 Task: Develop a JavaScript function to create a product catalog.
Action: Mouse pressed left at (274, 252)
Screenshot: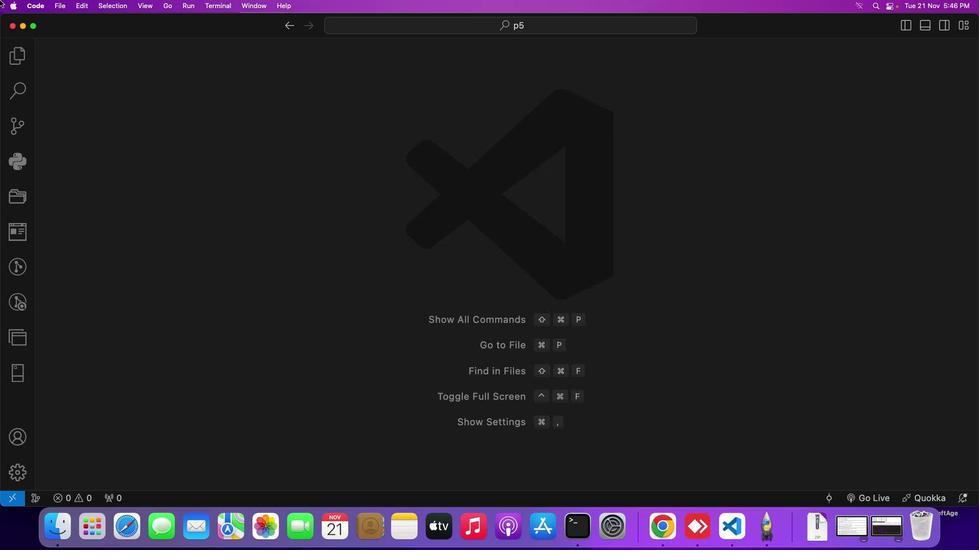 
Action: Mouse moved to (61, 6)
Screenshot: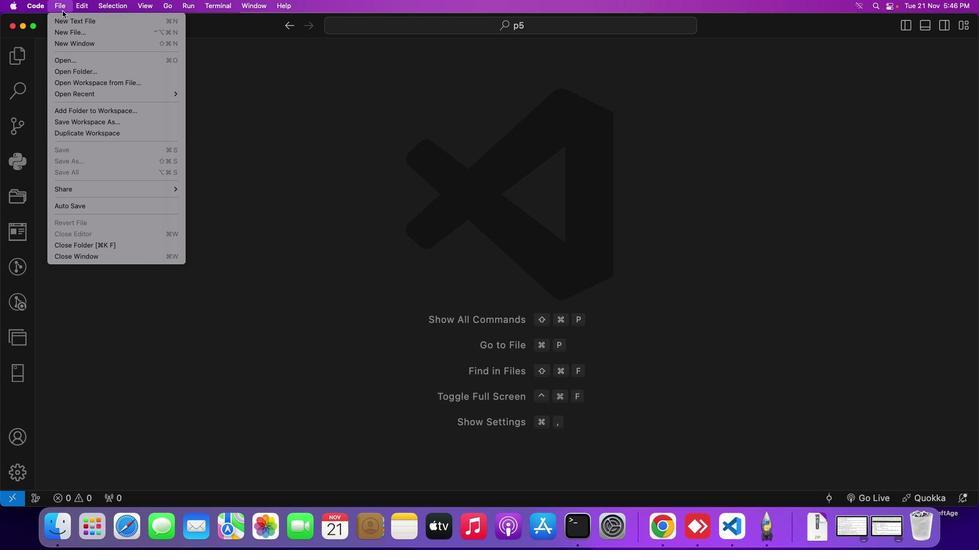 
Action: Mouse pressed left at (61, 6)
Screenshot: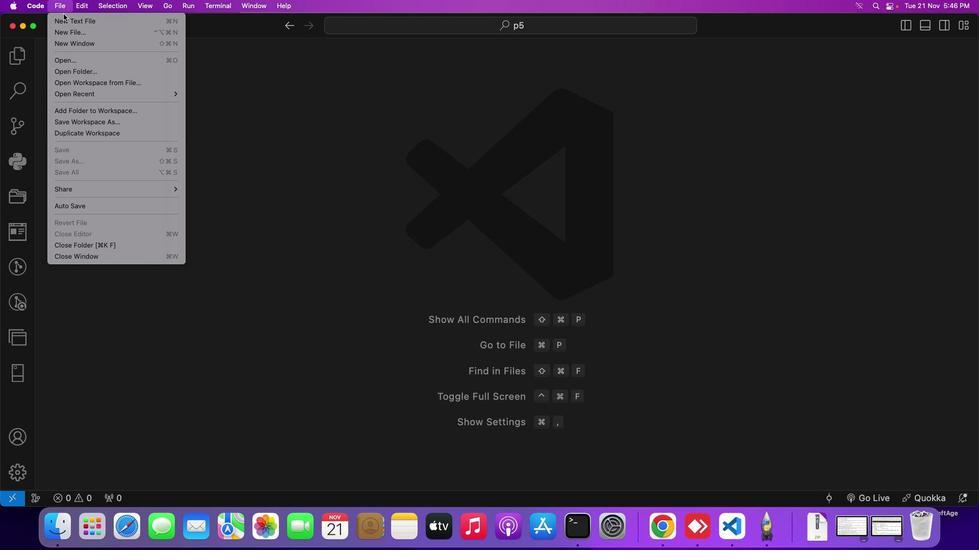 
Action: Mouse moved to (64, 18)
Screenshot: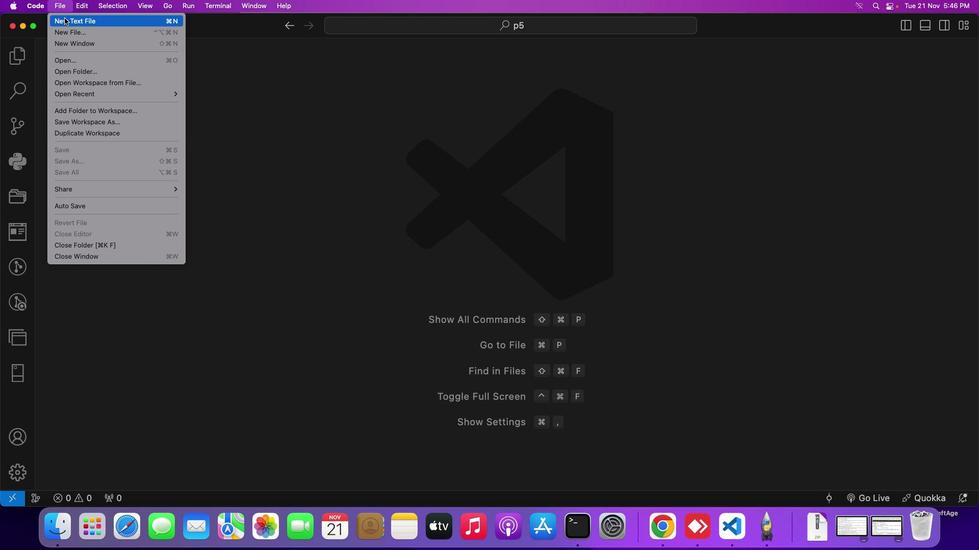 
Action: Mouse pressed left at (64, 18)
Screenshot: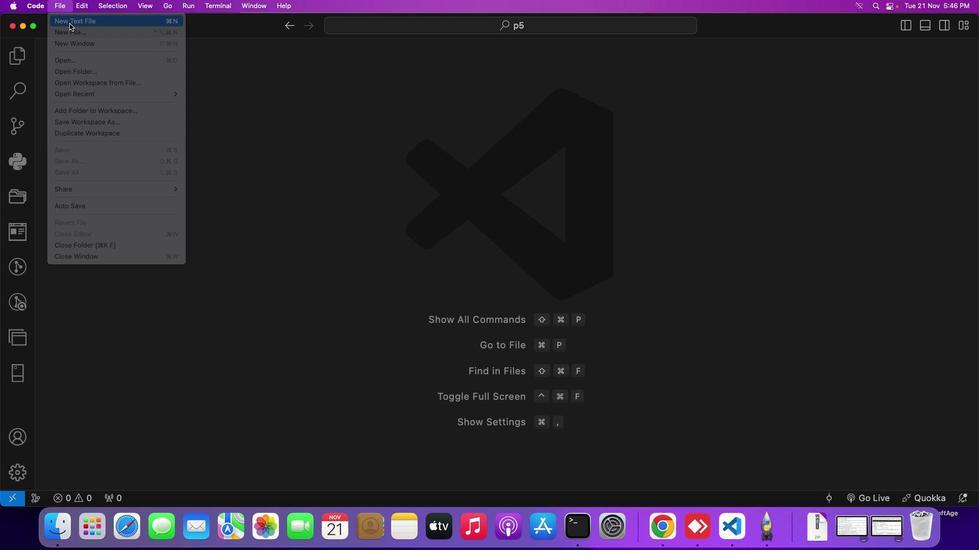 
Action: Mouse moved to (196, 204)
Screenshot: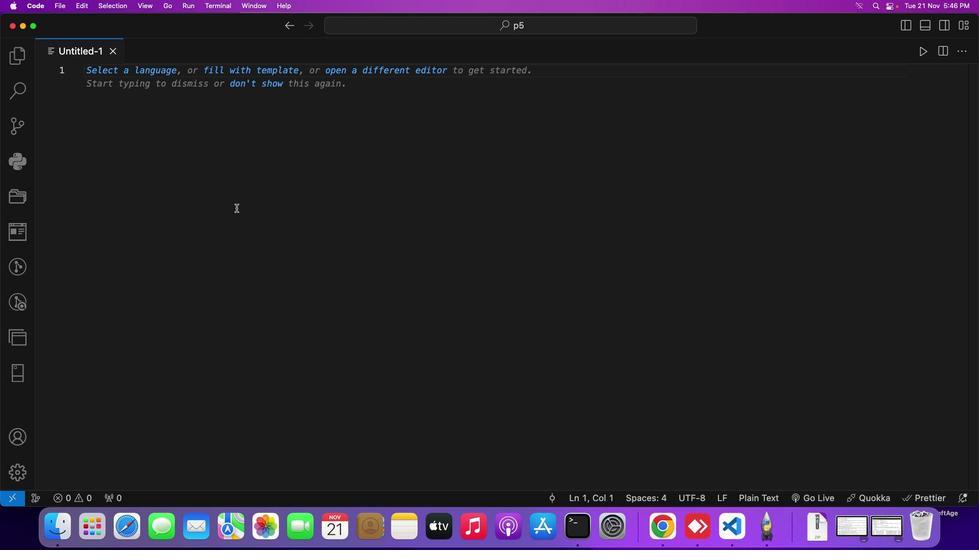 
Action: Key pressed Key.cmd
Screenshot: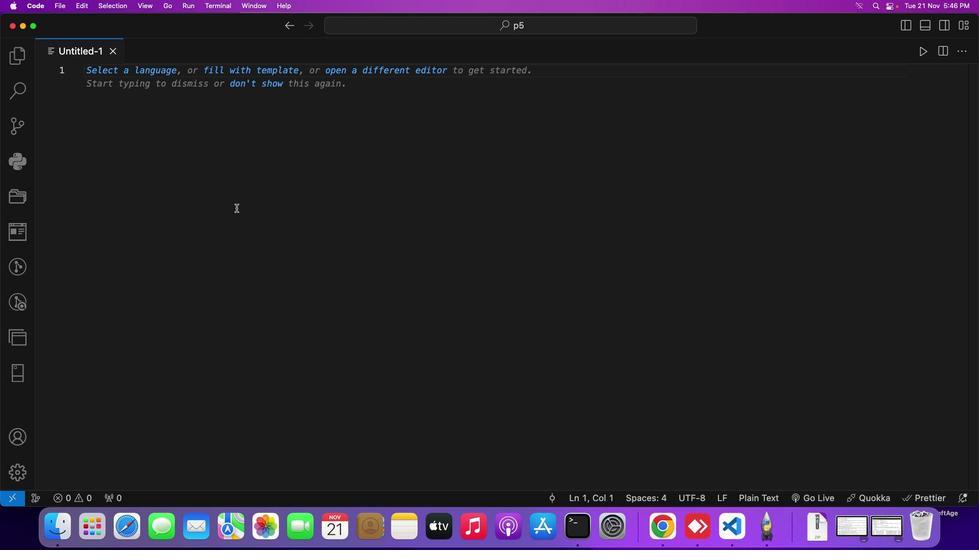 
Action: Mouse moved to (236, 209)
Screenshot: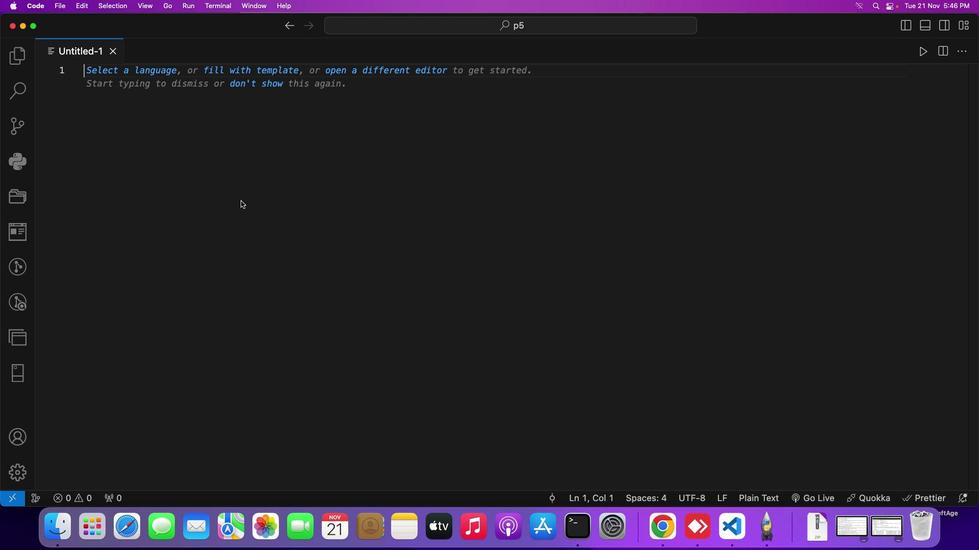 
Action: Key pressed 's'
Screenshot: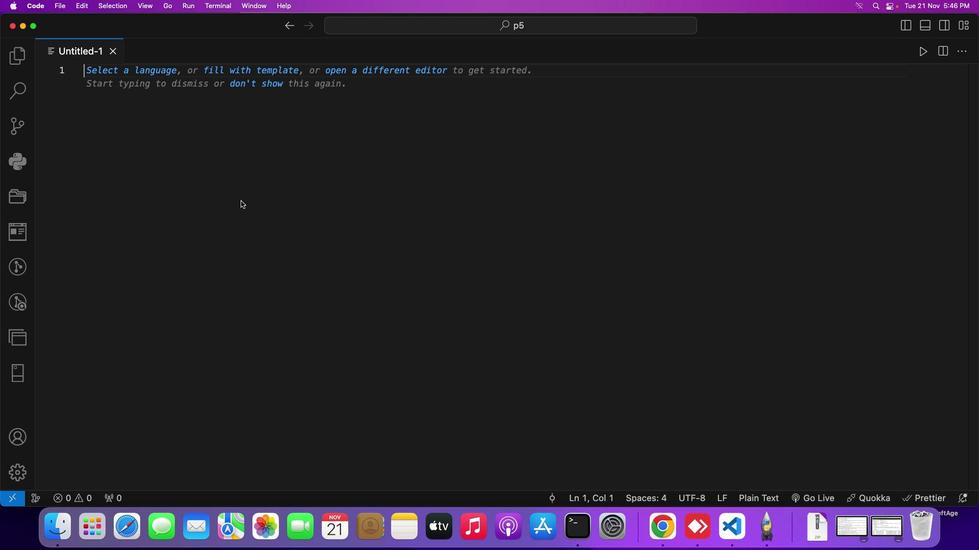 
Action: Mouse moved to (502, 211)
Screenshot: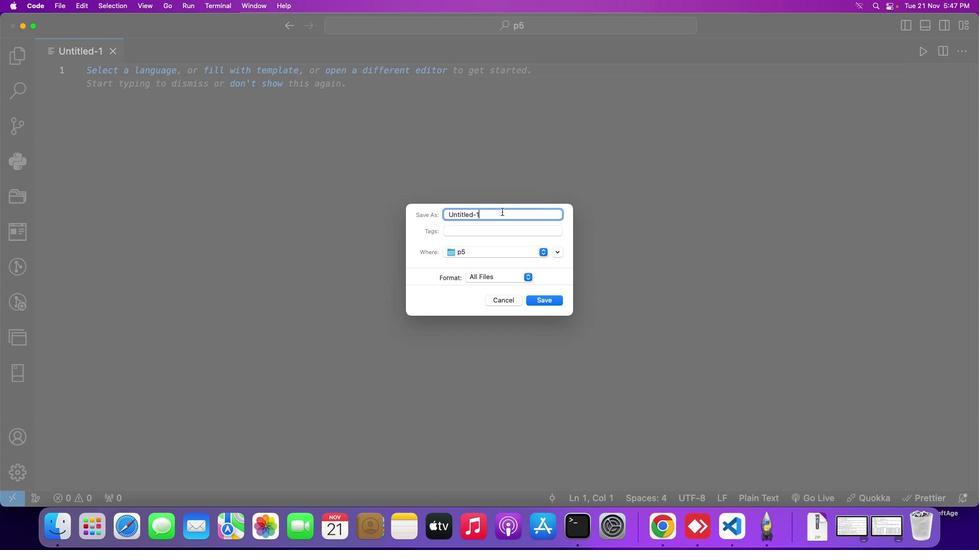 
Action: Mouse pressed left at (502, 211)
Screenshot: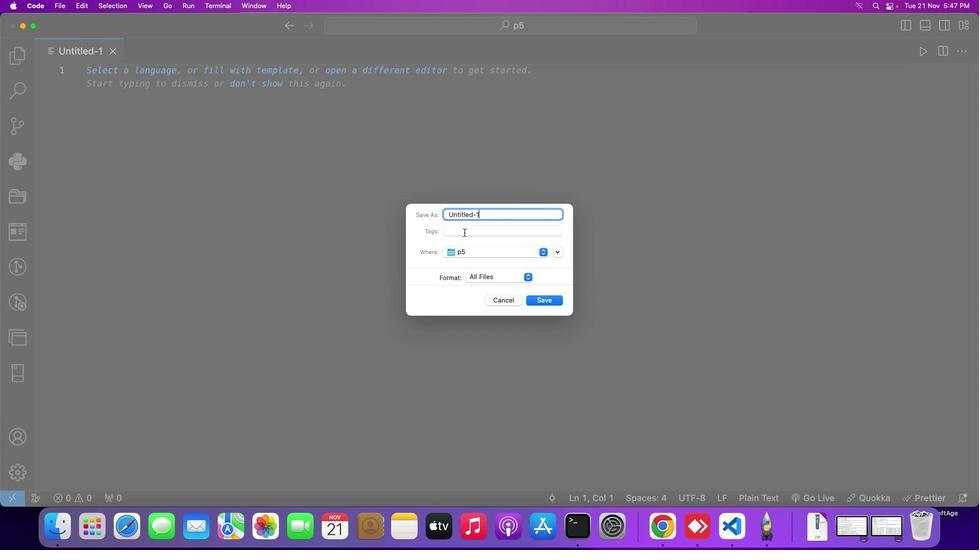 
Action: Mouse moved to (390, 284)
Screenshot: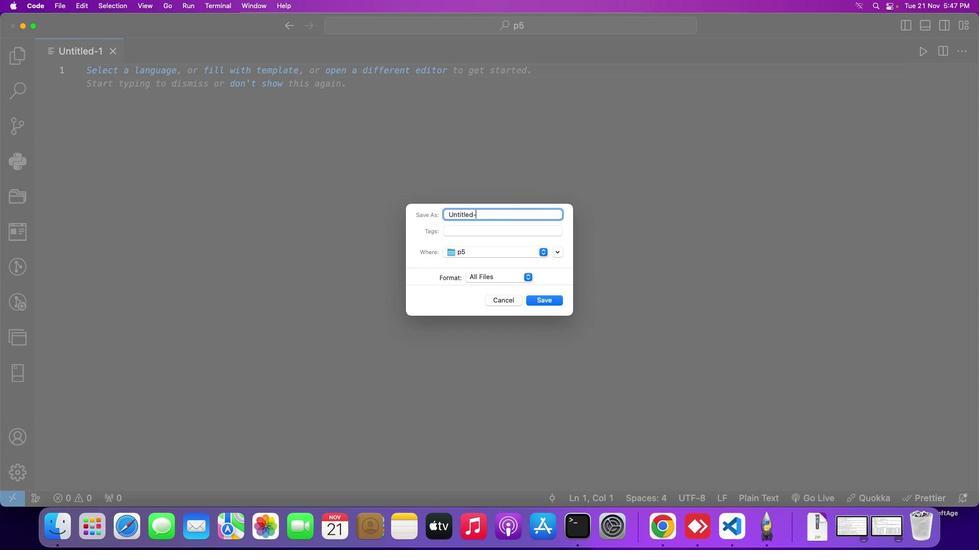 
Action: Key pressed Key.backspaceKey.backspaceKey.backspaceKey.backspaceKey.backspaceKey.backspaceKey.backspaceKey.backspaceKey.backspaceKey.backspaceKey.backspaceKey.shift_r'D''e''m''o'Key.shift_r'P''r''o''d''u''c''t''c''.''j''s'Key.enter'/''/'Key.shift_r'S''a''m''p''l''e'Key.space'p''r''o''f''u''c'Key.backspaceKey.backspaceKey.backspace'd''u''c''t'Key.space'd''a''t''a'Key.enter'v''a''r'Key.space'p''r''o''f''u'Key.backspaceKey.backspace'd''u''c''t'Key.spaceKey.backspace's'Key.space'='Key.space'['Key.enterKey.shift_r'{'Key.space'n''a''m''e'Key.shift_r':'Key.space"'"Key.shift_r'P''r''o''d''u''c''t'Key.space'1'Key.right','Key.space'p''r''i''c''e'Key.shift_r':'Key.space'1''9''9'Key.backspace'.''9''9'','Key.space'd''e''s''c'Key.backspaceKey.backspace's''c''r''i''p''t''i''o''n'Key.shift_r':'Key.shift_r'"'Key.leftKey.spaceKey.rightKey.spaceKey.shift_r'L'Key.backspaceKey.backspaceKey.shift_r'L''e'Key.backspace'o''r''e''m'Key.space'i''s'Key.backspace'p''s''u''m'Key.space'd''o''l''o''r'Key.space's''i''t'Key.space'a''m''e''t'','Key.space'c''o''n''s''e''c''t''e''t''u''r'Key.space'a''d''i''p''i''s''i'Key.backspace'c''i''n''g'Key.space'e''l''i''t''.'Key.rightKey.right','Key.enterKey.shift_r'{''n''a''m''e'Key.shift_r':'Key.space"'"Key.shift_r'P''r''o''d''u''c''t'Key.space'2'Key.spaceKey.backspaceKey.right','Key.space'p''r''i''c''e'Key.shift_r':'Key.space'2''9''.''9''9'Key.spaceKey.backspace','Key.space'd''e''s''c''r''i''p''t''i''o''n'Key.shift_r':'Key.spaceKey.shift_r'"'Key.shift_r'P'Key.backspaceKey.rightKey.backspaceKey.backspace"'"Key.shift_r'P''e''l''l''e''n''t''e''s''q''u''e'Key.space'h''a''b''i''t''a''n''t'Key.space'm''o''r''b''i'Key.space't''r''i''s''t''i''q''u''e'Key.space's''e''n''e''c''t''u''r''s'Key.space'a'Key.backspace'e''t'Key.space'n''e''t''u''s'Key.space'e''t'Key.space'm''a''l''e''s''u''a''d''s'Key.backspace'a'Key.space'f''a''m''e''s'Key.space'a''c'Key.space't''u''r''p''i''s'Key.space'e''g''e''s''t''a''s''.'Key.rightKey.right','
Screenshot: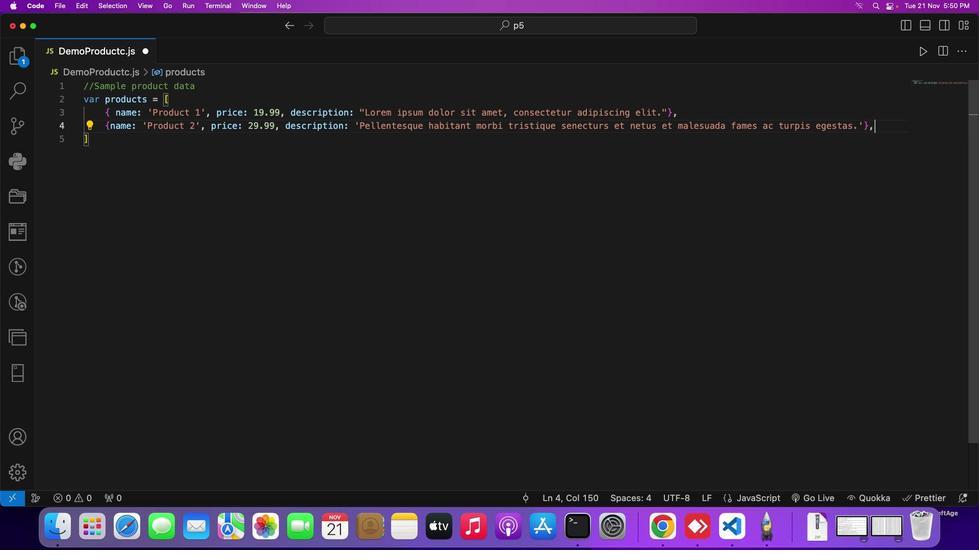 
Action: Mouse moved to (667, 111)
Screenshot: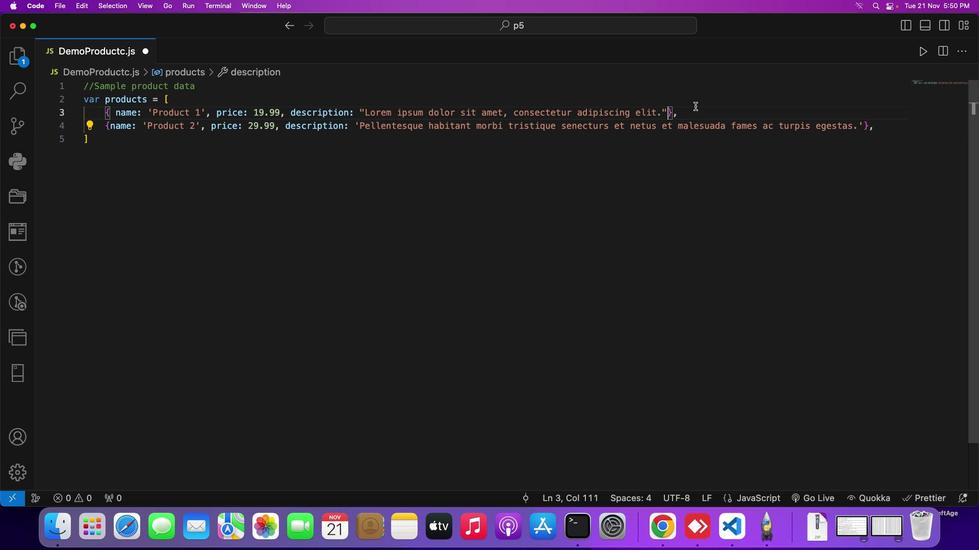 
Action: Mouse pressed left at (667, 111)
Screenshot: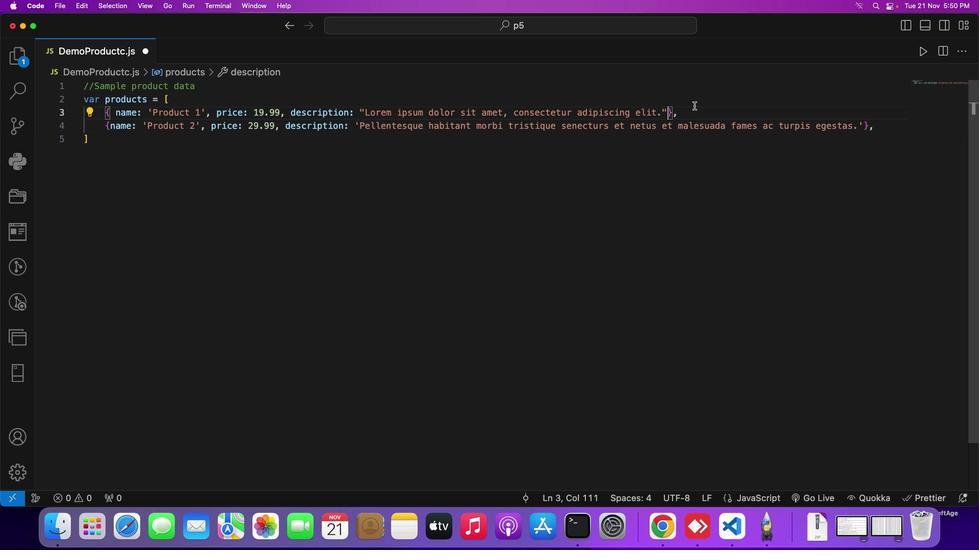 
Action: Mouse moved to (690, 107)
Screenshot: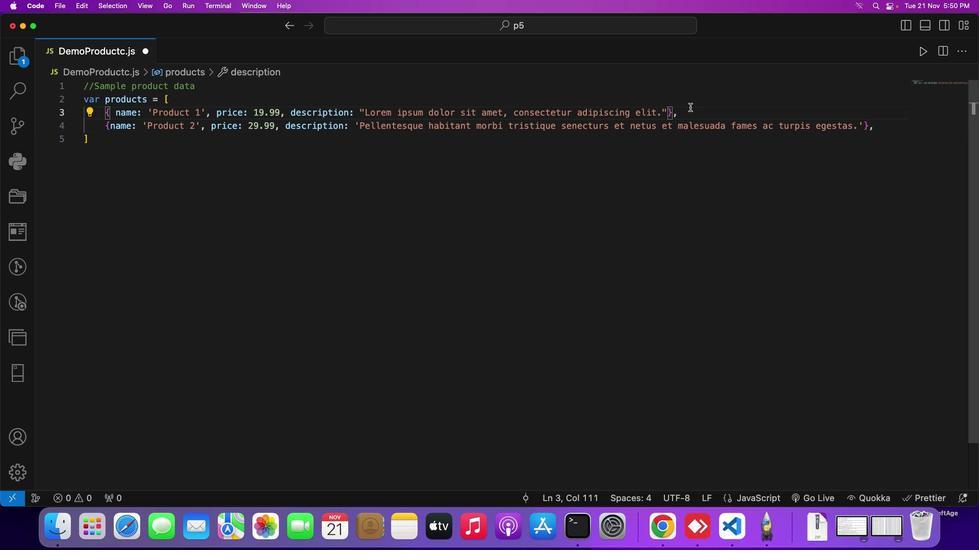 
Action: Key pressed Key.backspace"'"
Screenshot: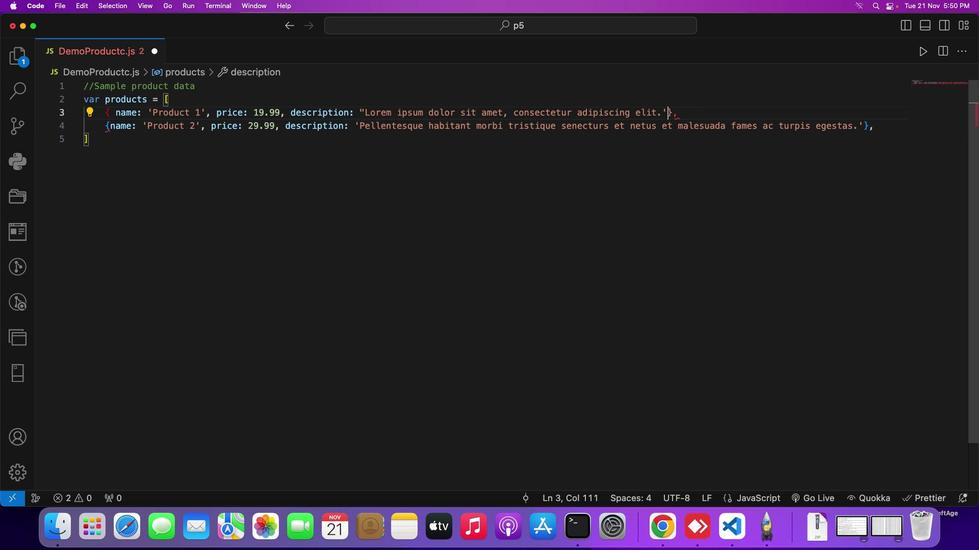 
Action: Mouse moved to (366, 112)
Screenshot: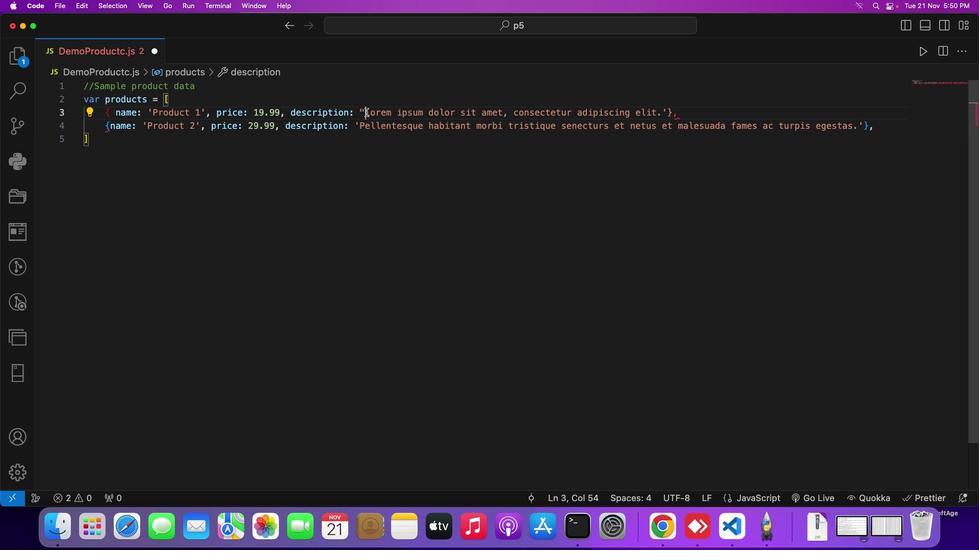 
Action: Mouse pressed left at (366, 112)
Screenshot: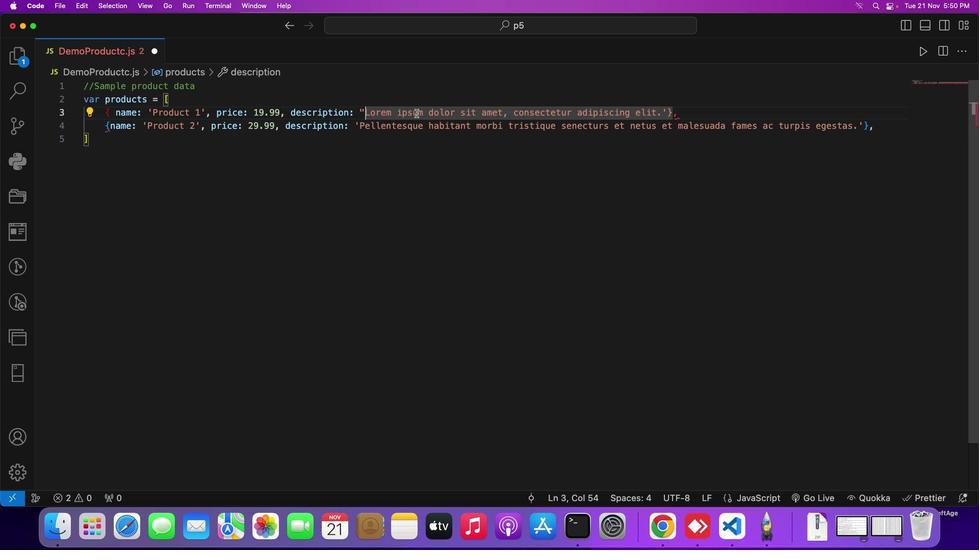 
Action: Mouse moved to (416, 113)
Screenshot: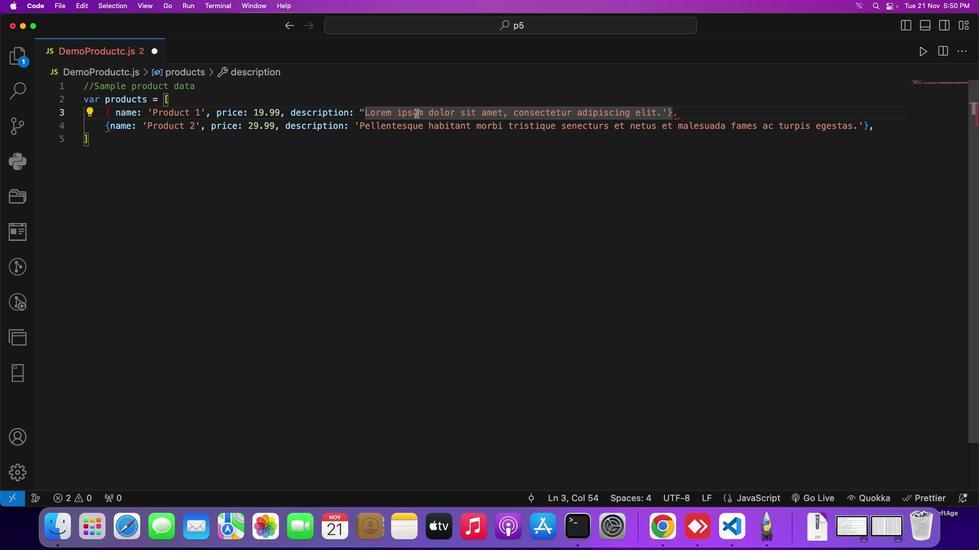
Action: Key pressed Key.backspace"'"
Screenshot: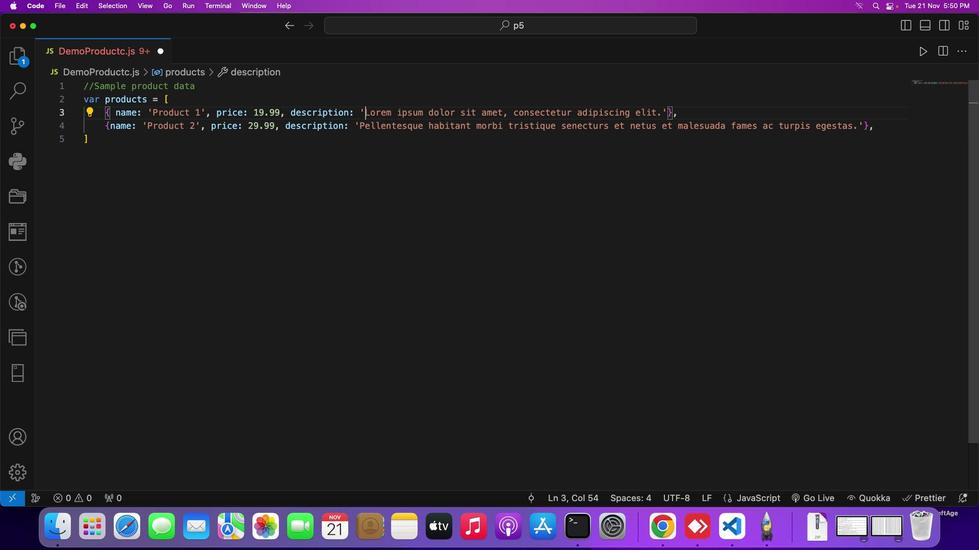 
Action: Mouse moved to (876, 124)
Screenshot: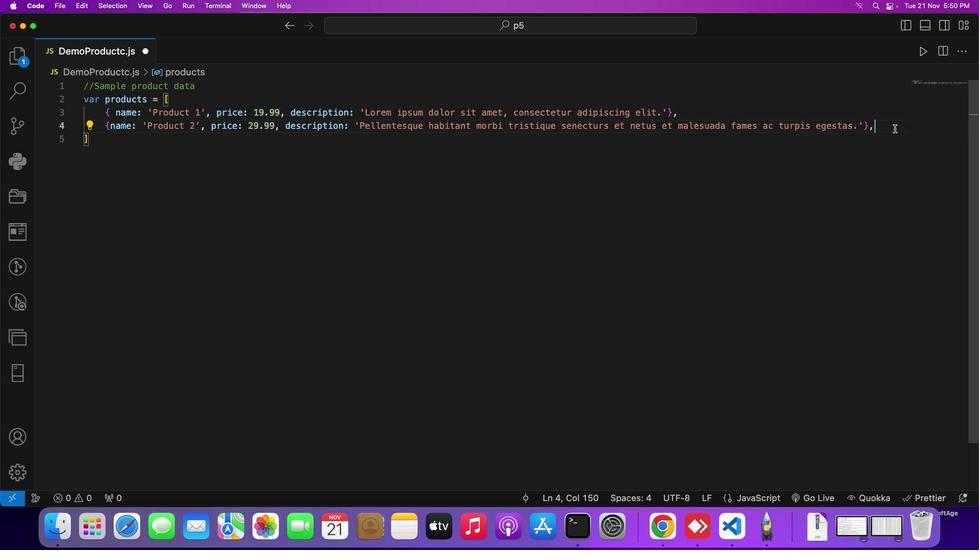 
Action: Mouse pressed left at (876, 124)
Screenshot: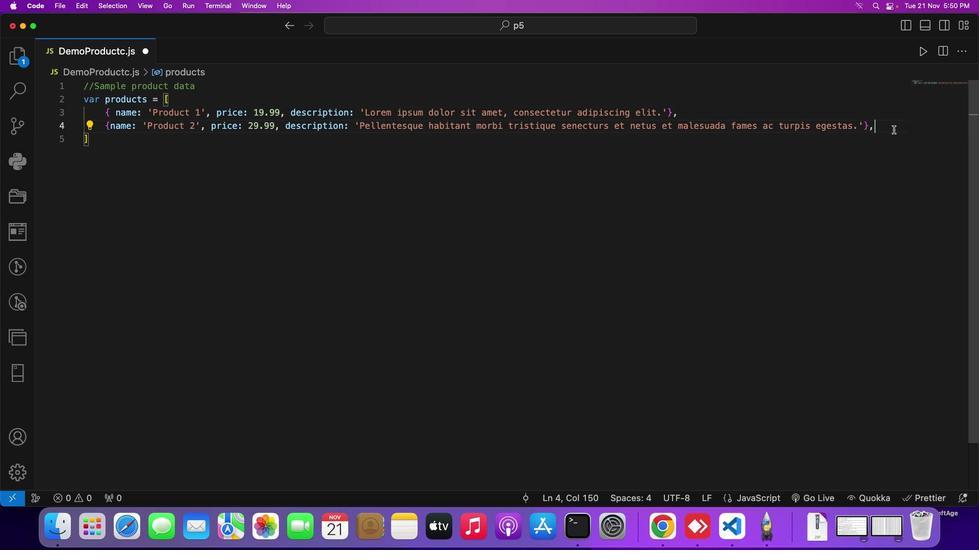 
Action: Mouse moved to (817, 196)
Screenshot: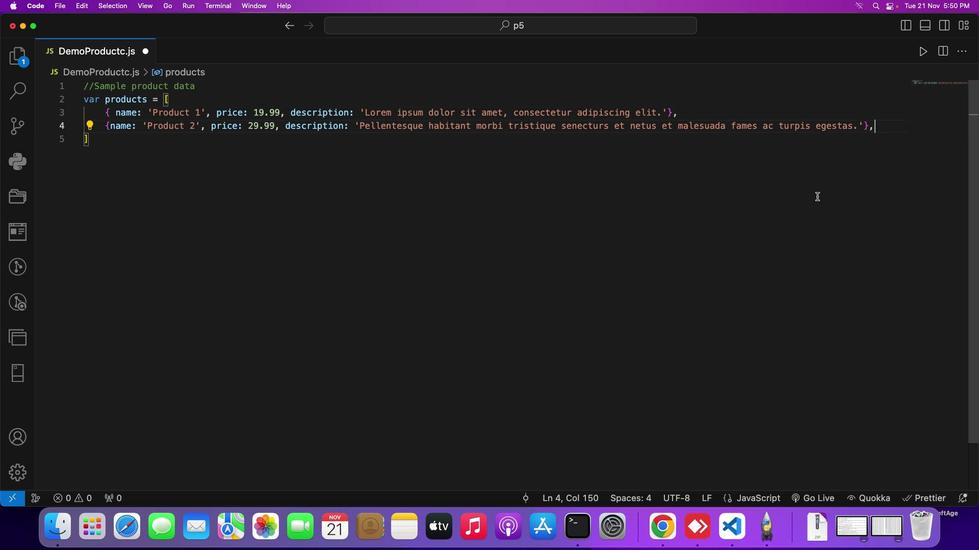 
Action: Key pressed Key.enterKey.shift_r'{''n''a''m''e'Key.shift_r':'Key.space"'"Key.shift_r'P''r''o''d''u''c''t'Key.space'3'Key.right','Key.space'p''r''i''c''e'Key.shift_r':'Key.space'3''9''.''9''9'','Key.space'd''e''s''c''r'Key.enterKey.shift_r':'Key.space"'"Key.shift_r'N''u''l''l''a'Key.space'f''a''c''i''l''i''s''i''.'Key.spaceKey.shift_r'D''u''i''s'Key.space't''i''n''c''i''d''u''n''t'Key.space'p''u''r''u''s'Key.space'v''e''l'Key.space'u''r''a''n''a'Key.space'm''a''l''e''s''u''a''d''a'Key.spaceKey.backspace','Key.space'a''t'Key.space'u''l''l''a''m''c''o''r''p''e''r'Key.space'm''e''t''u''s'Key.space'c''u''r''c''u''s''.'Key.rightKey.rightKey.enterKey.backspaceKey.backspace
Screenshot: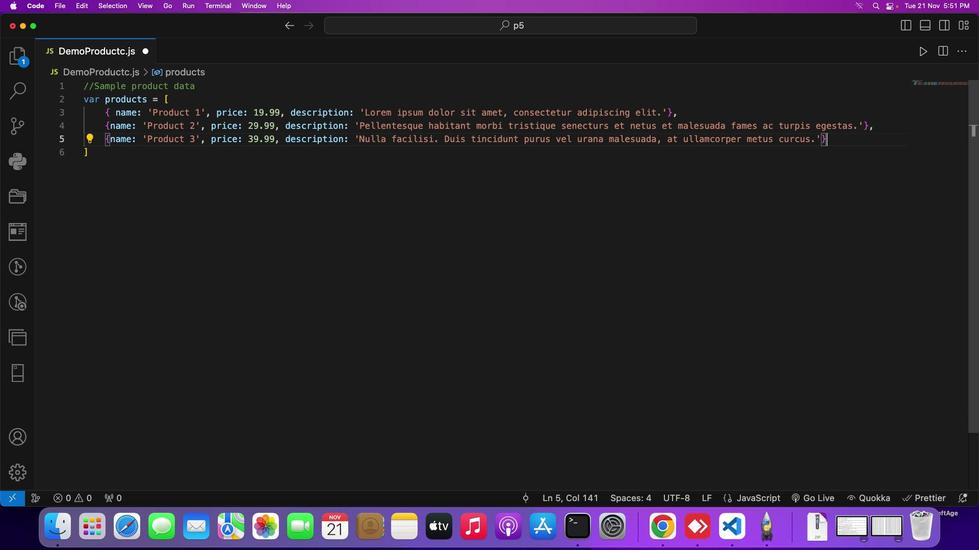 
Action: Mouse moved to (845, 150)
Screenshot: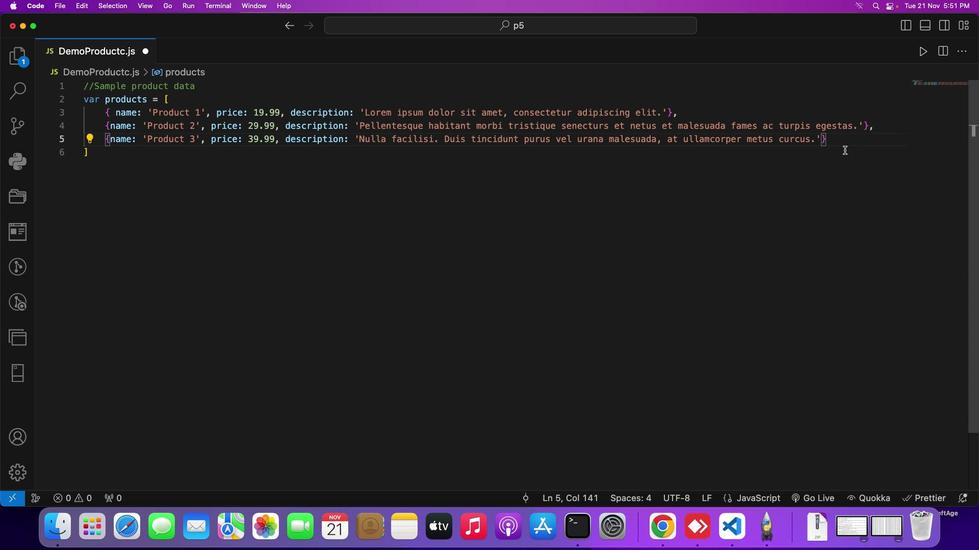 
Action: Key pressed Key.enterKey.down';'Key.enterKey.enter'/''/'Key.spaceKey.shift_r'F''u''n''c''t''i''o''n'Key.space't''o'Key.space'g''e''n''e''r''a''t''e'Key.space't''h''e'Key.space'p''r''o''d''u''c''t'Key.space'c''a''t''a''l''o''g'Key.space'a''n''d'Key.space'l''o''g'Key.space'i''t'Key.space't''o'Key.space't''h''e'Key.space'c''o''n''s''o''l''e'Key.enter'f''u''n''c''t''o'Key.backspaceKey.enterKey.space'g''e''n''e''r''a''t''e'Key.shift_r'P''r''o''d''u''c''t'Key.shift_r'C''a''t''a''l''o''g'Key.shift_r'(''p''r''o''d''u''c''t''s'Key.rightKey.spaceKey.shift_r'{'Key.enter'/''/'Key.space'l''o''o''p'Key.space't''h''r''o''u''g''h'Key.space'e''a''c''h'Key.space'p''r''o''d''u''c''t'Key.space'a''n''d'Key.space'l''o''g'Key.space't''h''e'Key.space'i''n''f''o''r''a''m'Key.backspaceKey.backspace'm''a''t''i''o''n'Key.space't''o'Key.space't''h''e'Key.space'c''o''n''s''o''l''e'Key.enter'p''r''o''d''u''c''t''s''.''f''o''r''e''a''c'Key.backspaceKey.backspaceKey.backspaceKey.shift_r'E''a''c''h'Key.shift_r'(''f''u''n''c''t''i''o''n'Key.shift_r'(''p''r''o''d'Key.enterKey.rightKey.spaceKey.shift_r'{'Key.enter'c''o''n''s''o''l''e''.''l''o''g'Key.shift_r'(''`''o'Key.backspaceKey.shift_r'P''r''o''d''u''c''t'Key.shift_r':'Key.spaceKey.shift_r'$'Key.shift_r'{''p''r''o''d'Key.enter'.''n''a''m''e'Key.rightKey.rightKey.right';'Key.enter'c''o''n''s''o''l''e''.''l''o''g'Key.shift_r'(''`'Key.shift_r'D''e''s''c''r''i''p''t''i''o''n'Key.shift_r':'Key.spaceKey.shift_r'$'Key.shift_r'{''p''r''o''d'Key.enter'.'Key.downKey.enterKey.rightKey.rightKey.right';'Key.enter'c''o''n''s''o''l''e''.''l''o''g'Key.shift_r'('"'"Key.shift_r'P''r''i''c''e'Key.shift_r':'Key.spaceKey.shift_r'$'Key.shift_r'$'Key.shift_r'{''p''r''o''d''u''c''t''.''p''r''i''c''e''.''t''o'Key.shift_r'F''i''x''e''d'Key.shift_r'(''2'Key.shift_r')'Key.shift_r'}''\\''n'Key.leftKey.leftKey.leftKey.leftKey.leftKey.leftKey.leftKey.leftKey.leftKey.leftKey.leftKey.leftKey.leftKey.leftKey.leftKey.leftKey.leftKey.leftKey.leftKey.leftKey.leftKey.leftKey.leftKey.leftKey.leftKey.leftKey.leftKey.leftKey.leftKey.backspace
Screenshot: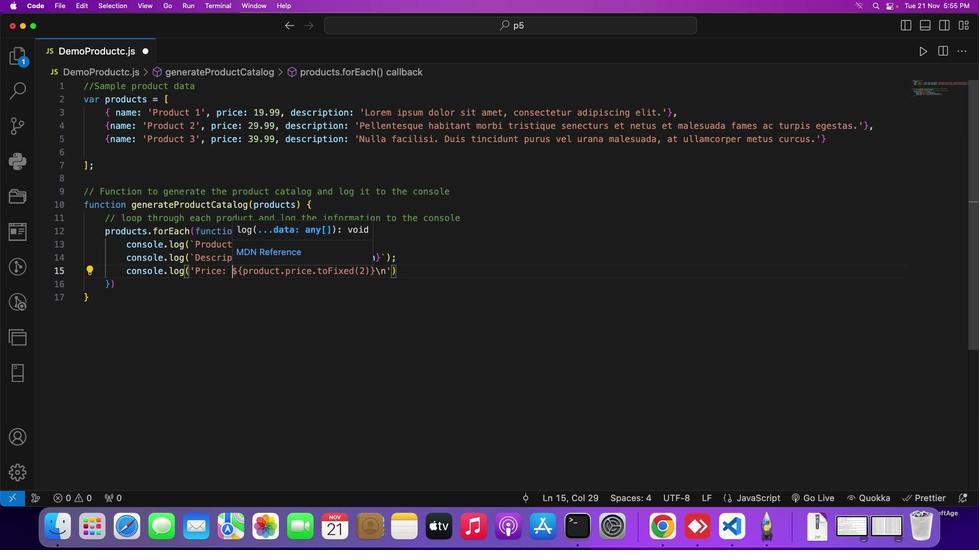 
Action: Mouse moved to (318, 276)
Screenshot: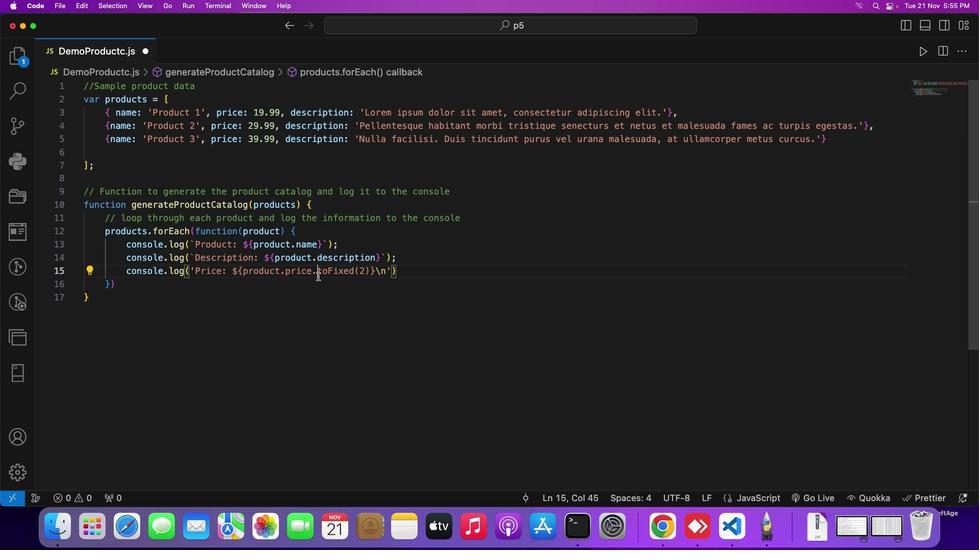 
Action: Mouse pressed left at (318, 276)
Screenshot: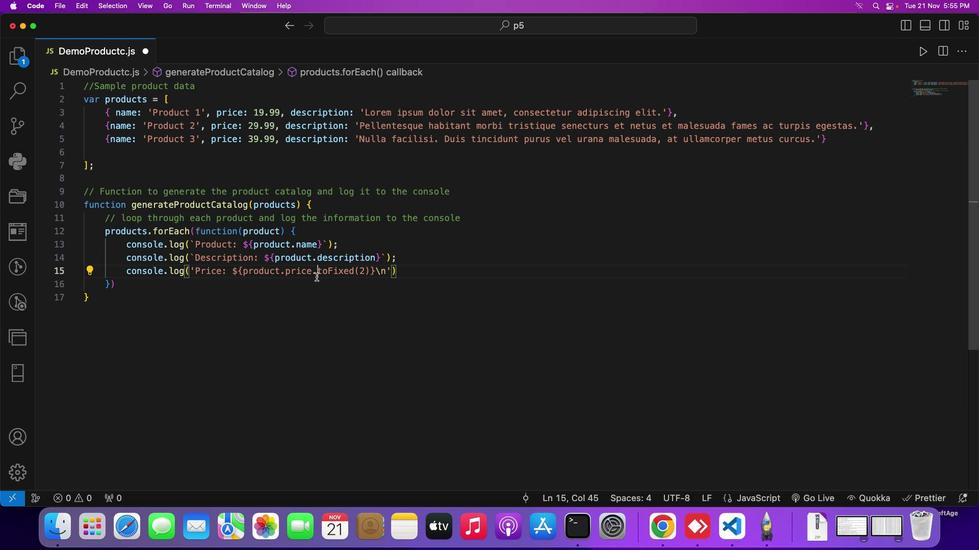 
Action: Mouse moved to (406, 271)
Screenshot: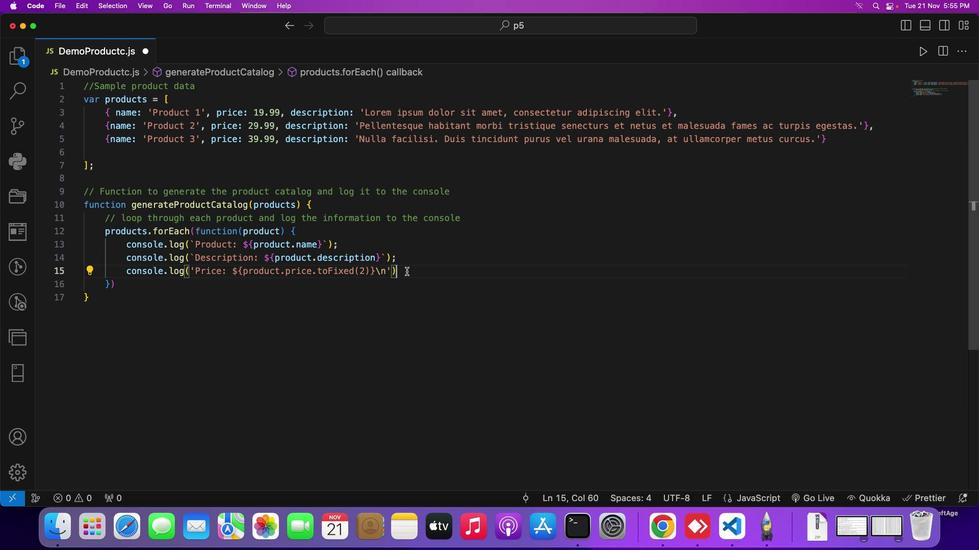 
Action: Mouse pressed left at (406, 271)
Screenshot: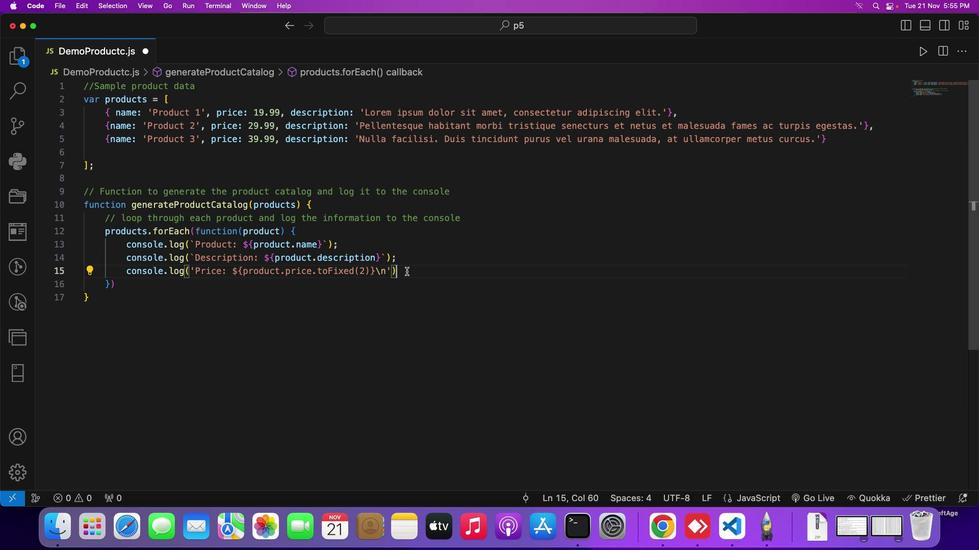 
Action: Mouse moved to (437, 280)
Screenshot: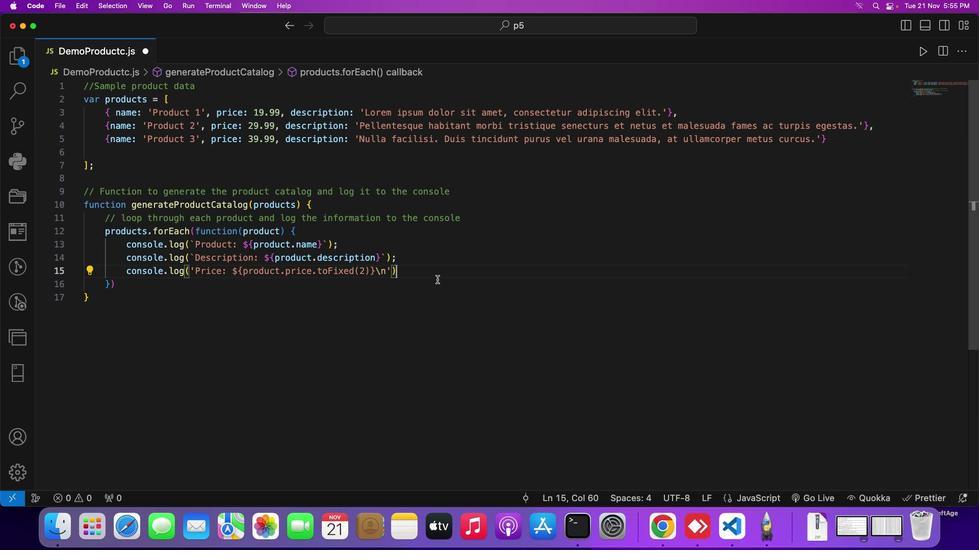 
Action: Key pressed ';'Key.down';'
Screenshot: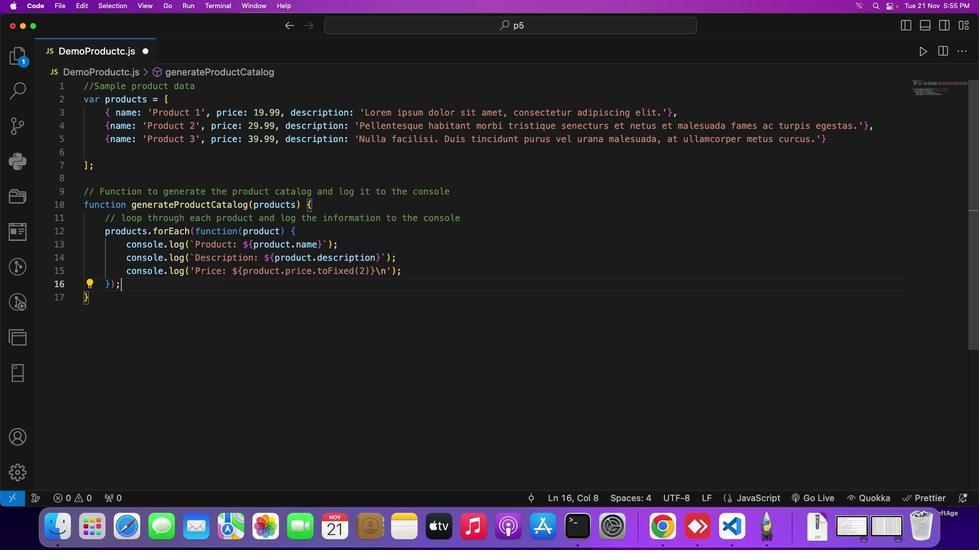 
Action: Mouse moved to (234, 270)
Screenshot: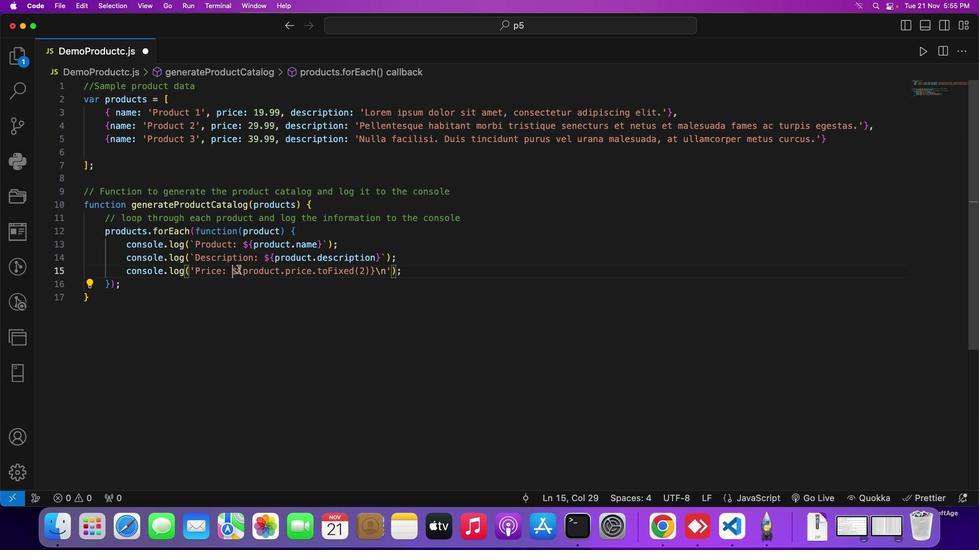 
Action: Mouse pressed left at (234, 270)
Screenshot: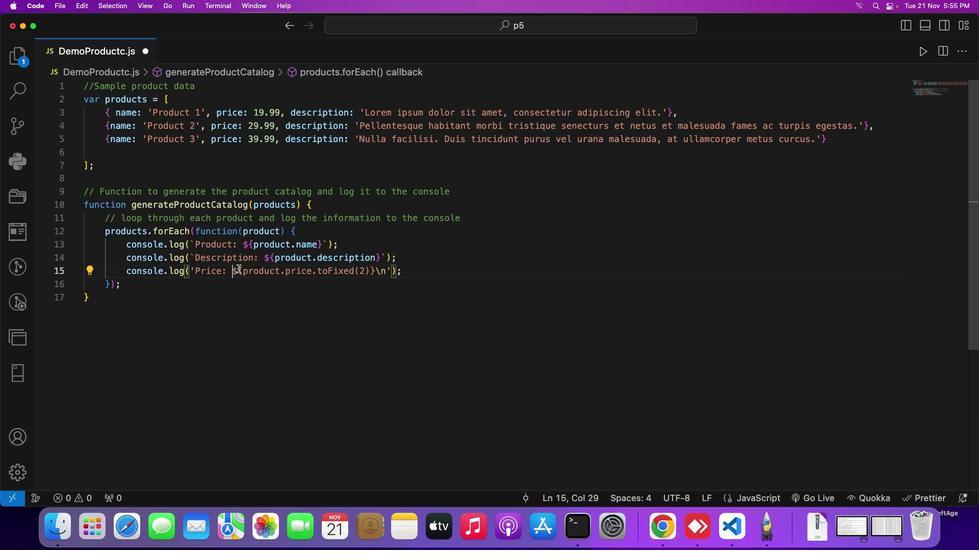 
Action: Mouse moved to (254, 269)
Screenshot: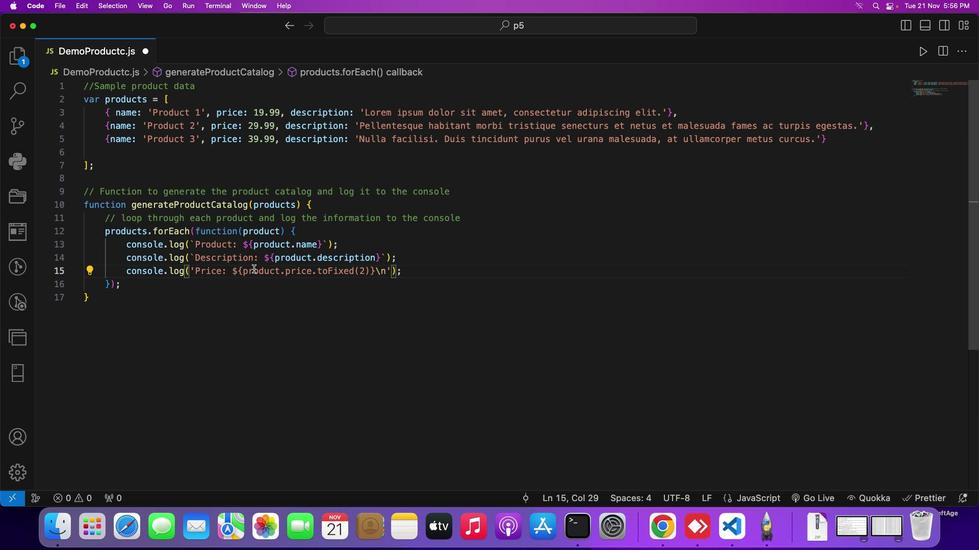 
Action: Key pressed Key.shift_r'$'Key.spaceKey.rightKey.rightKey.rightKey.rightKey.rightKey.rightKey.rightKey.rightKey.rightKey.rightKey.rightKey.rightKey.rightKey.rightKey.rightKey.rightKey.rightKey.rightKey.rightKey.rightKey.rightKey.rightKey.rightKey.rightKey.rightKey.rightKey.rightKey.rightKey.rightKey.rightKey.rightKey.backspaceKey.backspaceKey.backspaceKey.backspaceKey.backspaceKey.backspaceKey.backspaceKey.backspaceKey.backspaceKey.backspaceKey.backspaceKey.backspaceKey.backspaceKey.backspaceKey.backspaceKey.backspaceKey.backspaceKey.backspaceKey.backspaceKey.backspaceKey.backspaceKey.backspaceKey.backspaceKey.backspaceKey.backspaceKey.backspaceKey.backspaceKey.backspaceKey.backspaceKey.backspaceKey.backspaceKey.backspaceKey.backspaceKey.backspaceKey.backspaceKey.backspaceKey.backspaceKey.backspaceKey.backspaceKey.backspaceKey.backspace'`''p''r''i''c''e'Key.backspaceKey.backspaceKey.backspaceKey.backspaceKey.backspaceKey.shift_r'P''r''i''c''e'Key.shift_r':'Key.spaceKey.shift_r'$'Key.shift_r'E'Key.backspaceKey.shift_r'$'Key.shift_r'{''p''r'Key.enter'.''p'Key.enter'.''t''o'Key.shift_r'F''i''x''e''d'Key.shift_r'(''2'Key.rightKey.right'\\''n'Key.rightKey.rightKey.leftKey.shift_r')'Key.rightKey.downKey.downKey.enterKey.enterKey.space'/''/'Key.backspaceKey.backspaceKey.space'/''/'Key.spaceKey.shift_r'C''a''l''l'Key.space't''h''e'Key.space'f''u''n''c''t''i''o''n'Key.space'w''i''t''h'Key.space't''h''e'Key.space's''a''m''p''l''e'Key.space'p''r''o''f'Key.backspace'd''u''c''t'Key.space'd''a''t''a'Key.enter'g''e''n''e''r''a''t''e'Key.enterKey.shift_r'(''p''r''o''d'Key.enterKey.right';'Key.enterKey.cmd's'Key.cmd's'
Screenshot: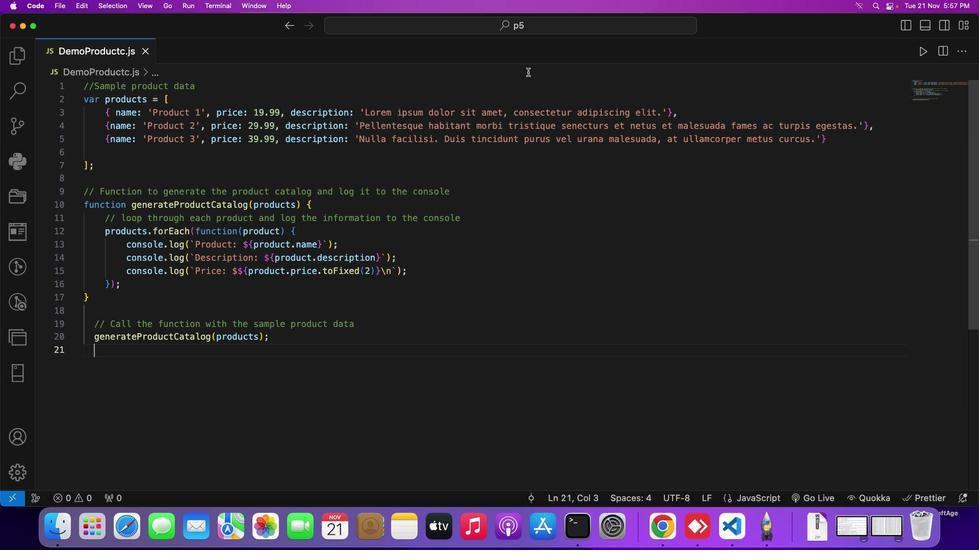 
Action: Mouse moved to (923, 48)
Screenshot: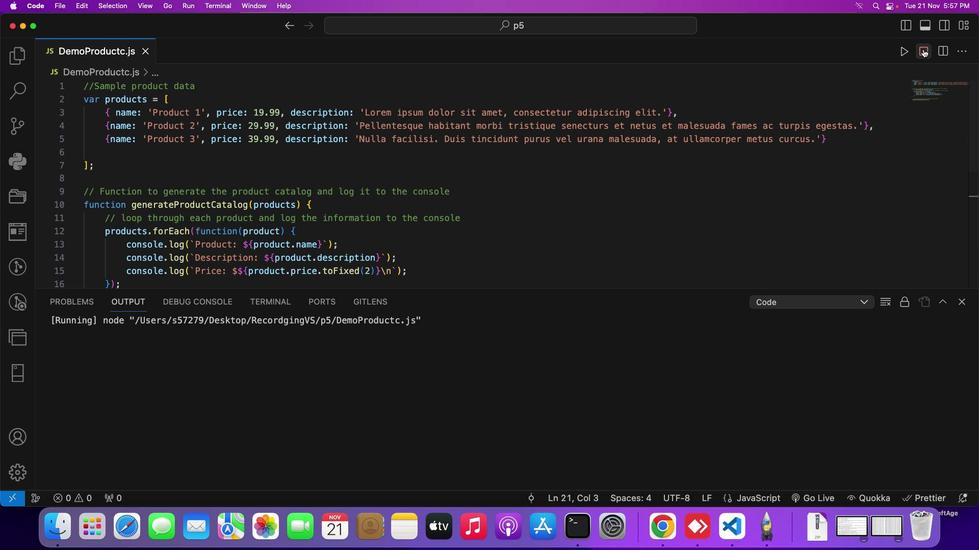 
Action: Mouse pressed left at (923, 48)
Screenshot: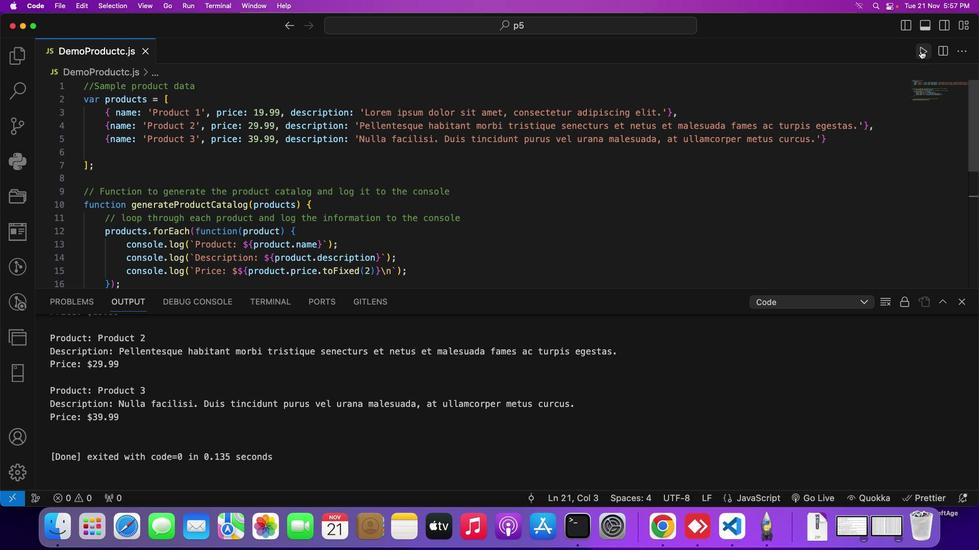 
Action: Mouse moved to (372, 374)
Screenshot: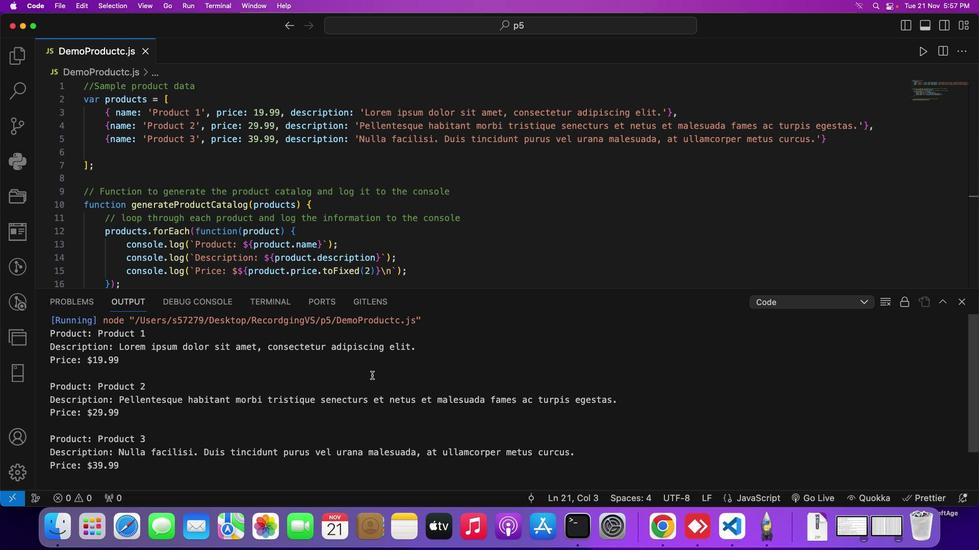 
Action: Mouse scrolled (372, 374) with delta (0, 0)
Screenshot: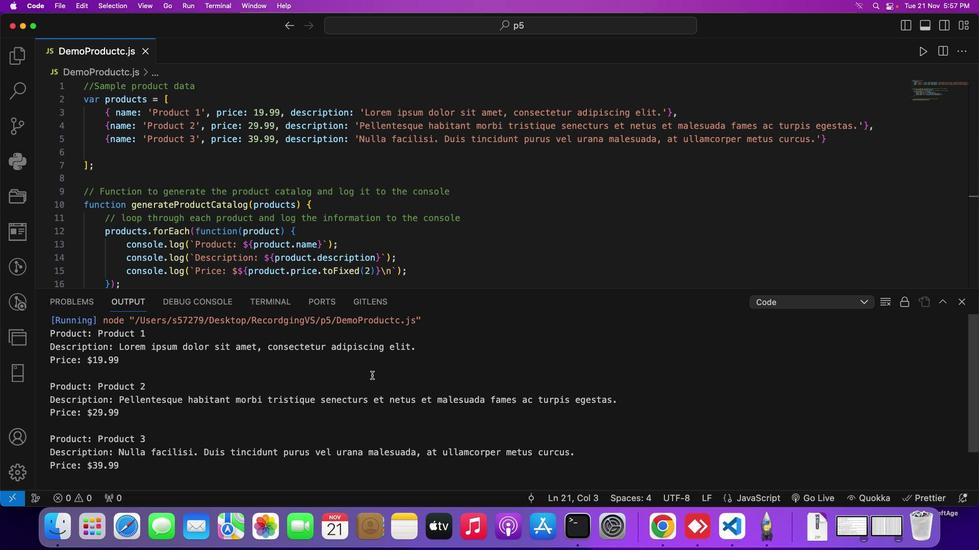 
Action: Mouse moved to (372, 375)
Screenshot: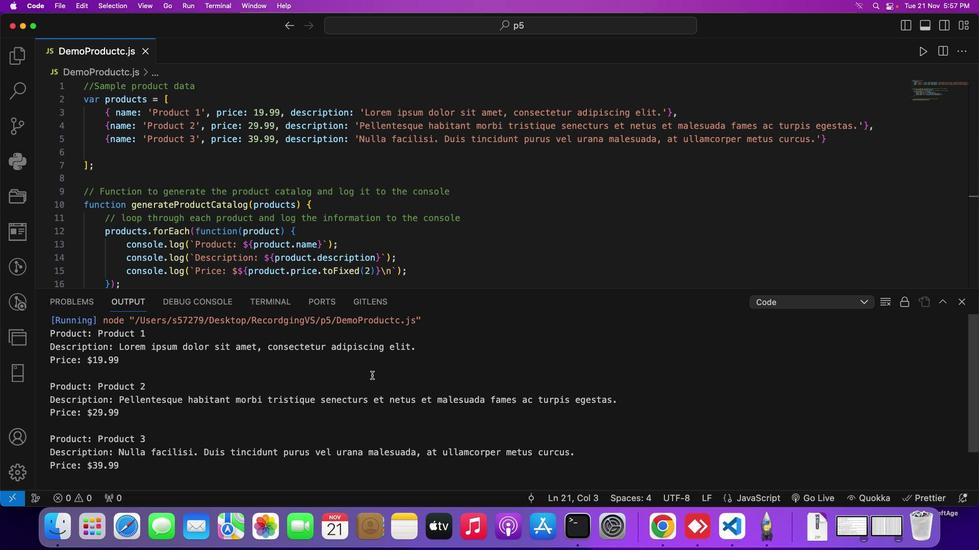 
Action: Mouse scrolled (372, 375) with delta (0, 0)
Screenshot: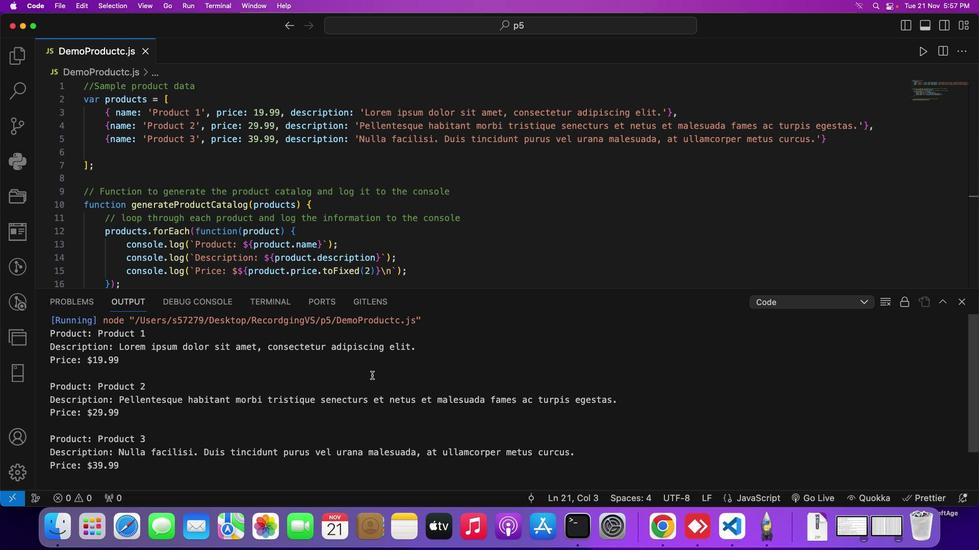 
Action: Mouse moved to (372, 375)
Screenshot: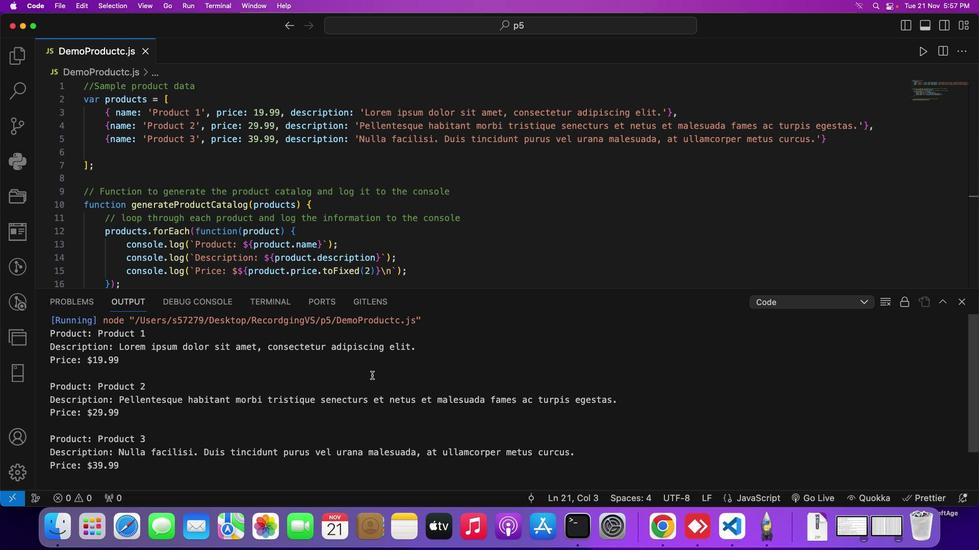 
Action: Mouse scrolled (372, 375) with delta (0, 0)
Screenshot: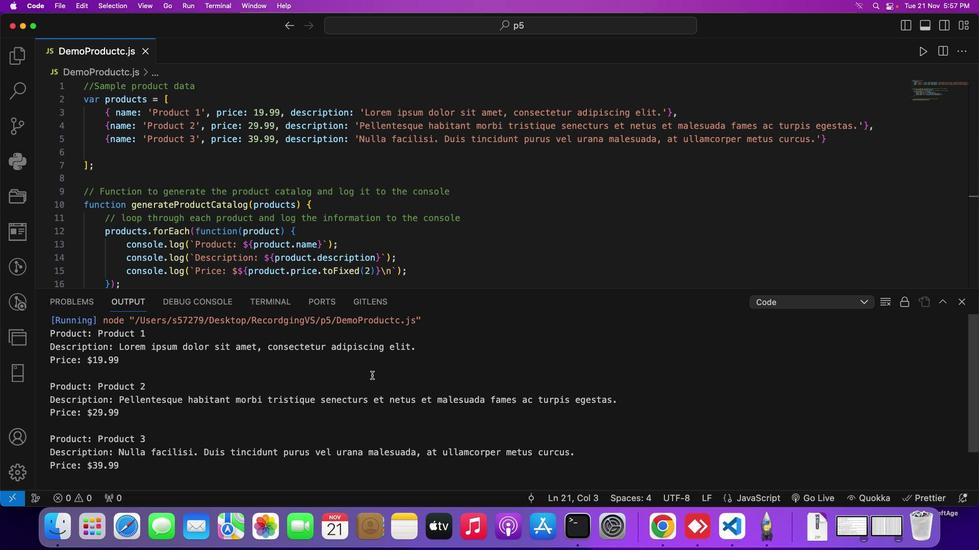 
Action: Mouse moved to (422, 289)
Screenshot: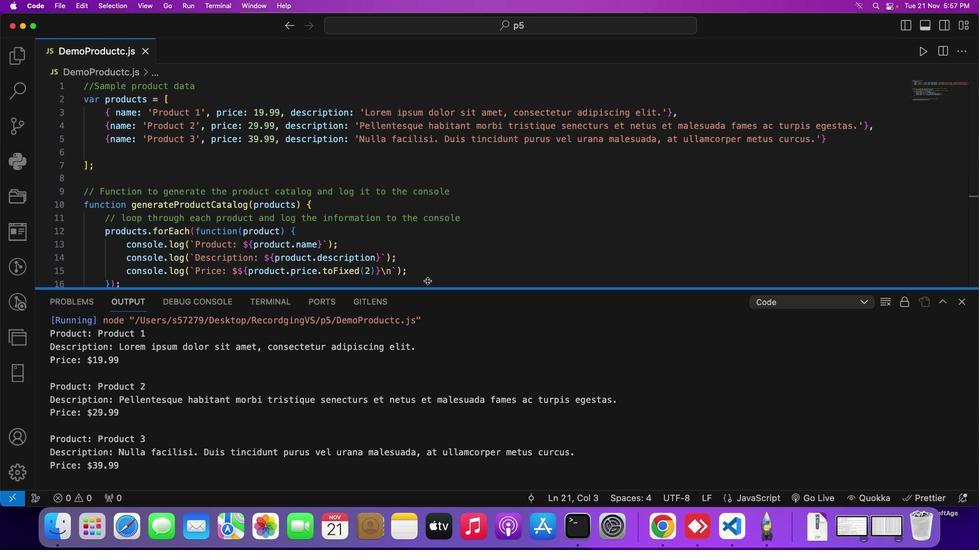 
Action: Mouse pressed left at (422, 289)
Screenshot: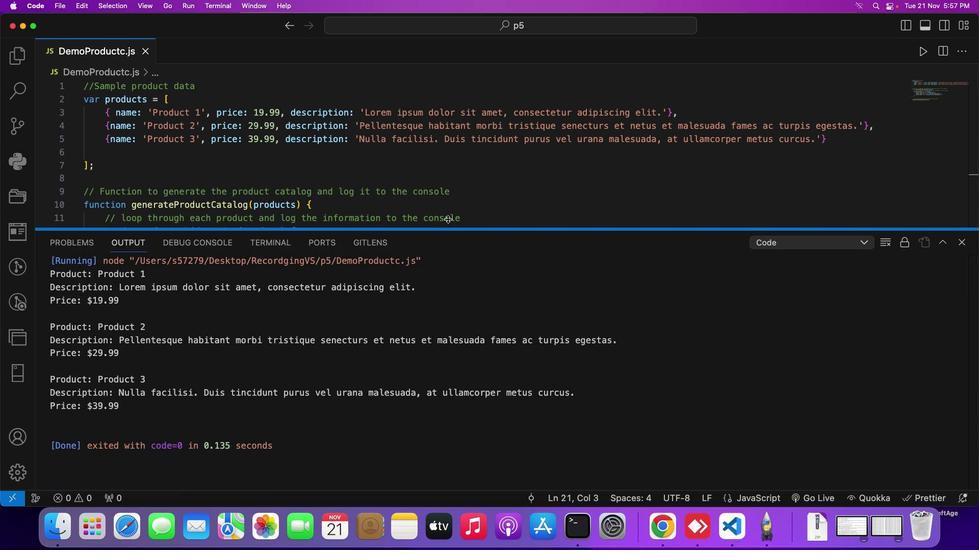 
Action: Mouse moved to (429, 271)
Screenshot: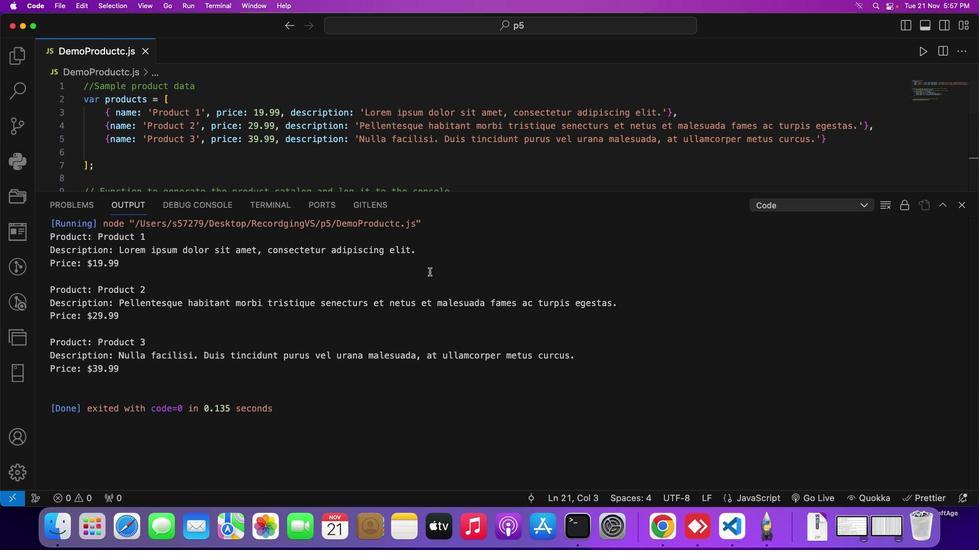
